 Task: Set the directory path prefix for the scene video filter to "D://".
Action: Mouse moved to (124, 13)
Screenshot: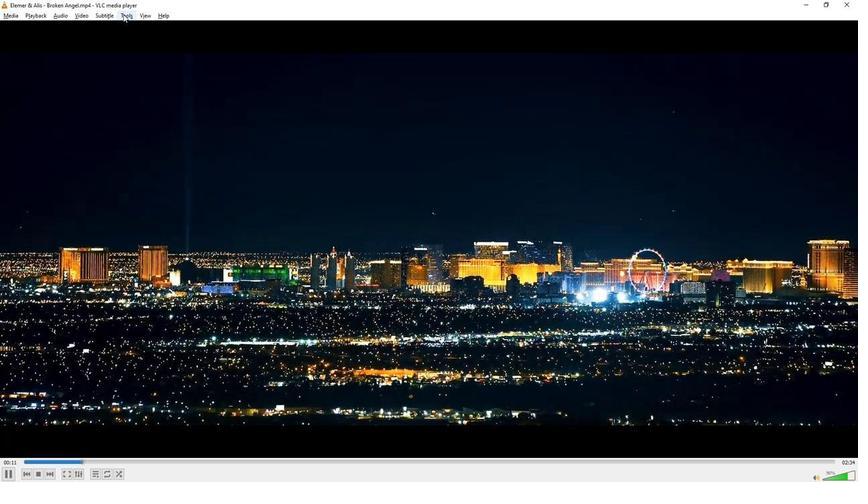 
Action: Mouse pressed left at (124, 13)
Screenshot: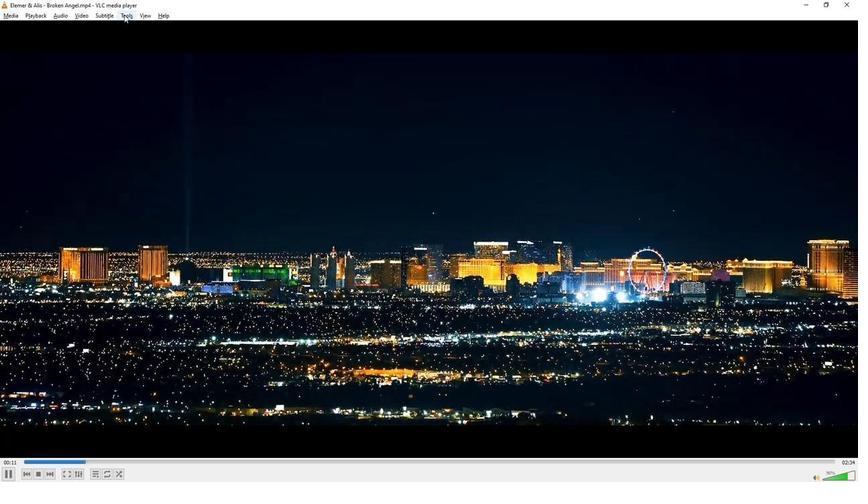 
Action: Mouse moved to (142, 120)
Screenshot: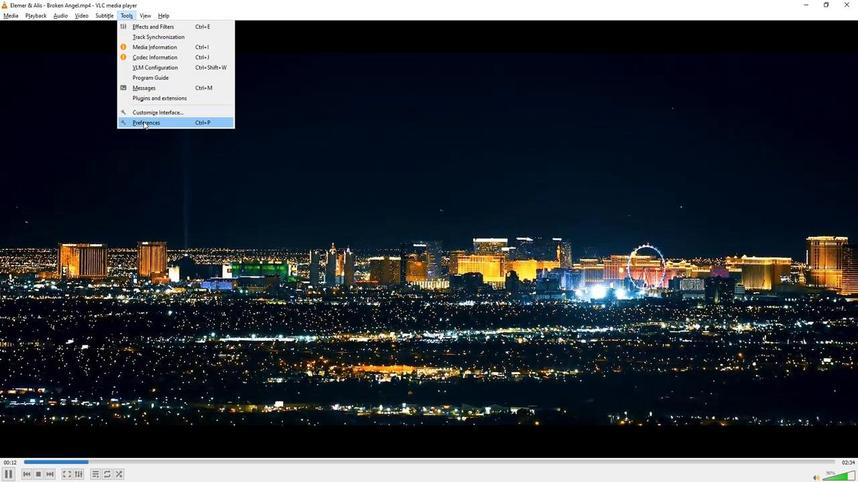 
Action: Mouse pressed left at (142, 120)
Screenshot: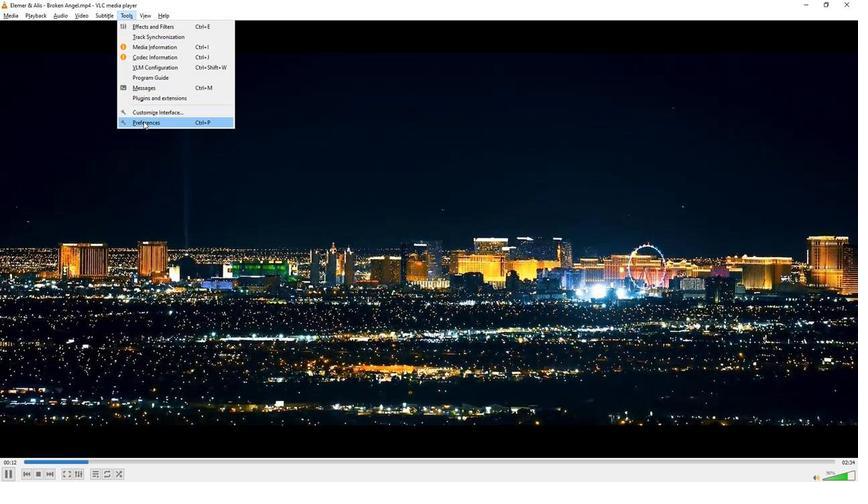 
Action: Mouse moved to (189, 383)
Screenshot: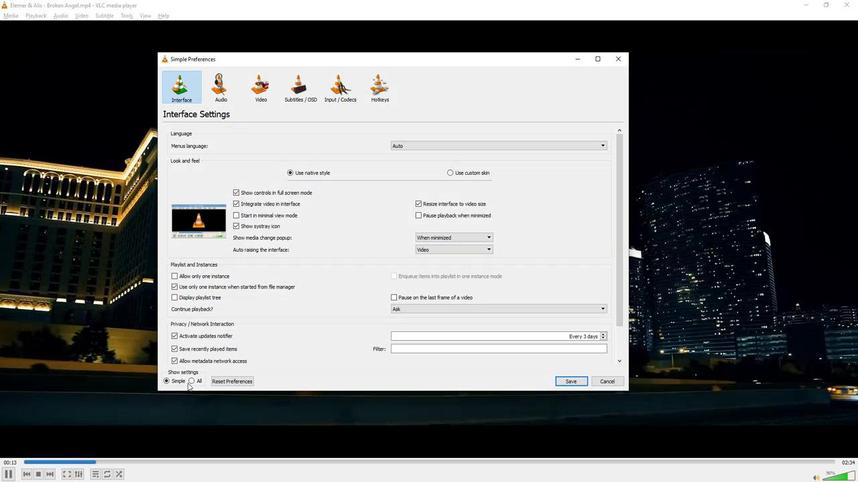 
Action: Mouse pressed left at (189, 383)
Screenshot: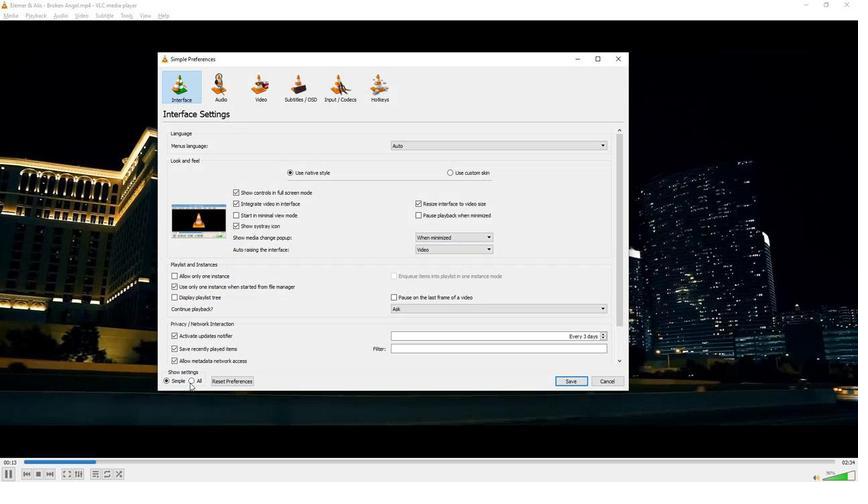
Action: Mouse moved to (215, 291)
Screenshot: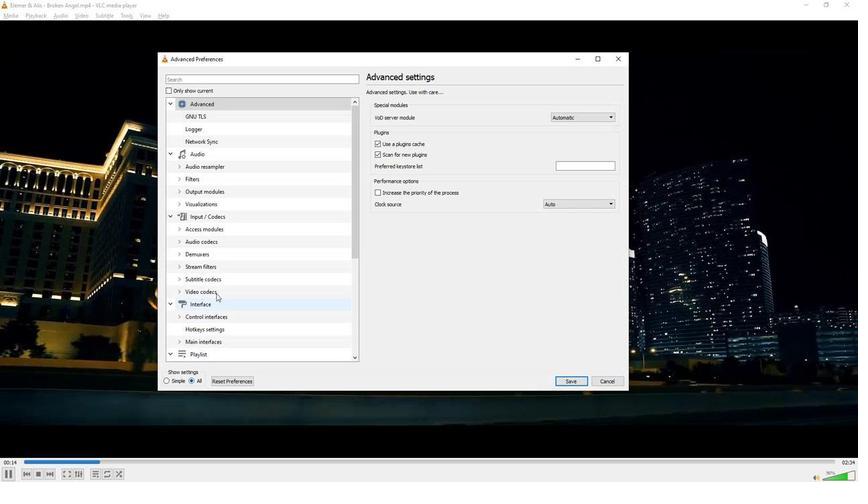 
Action: Mouse scrolled (215, 290) with delta (0, 0)
Screenshot: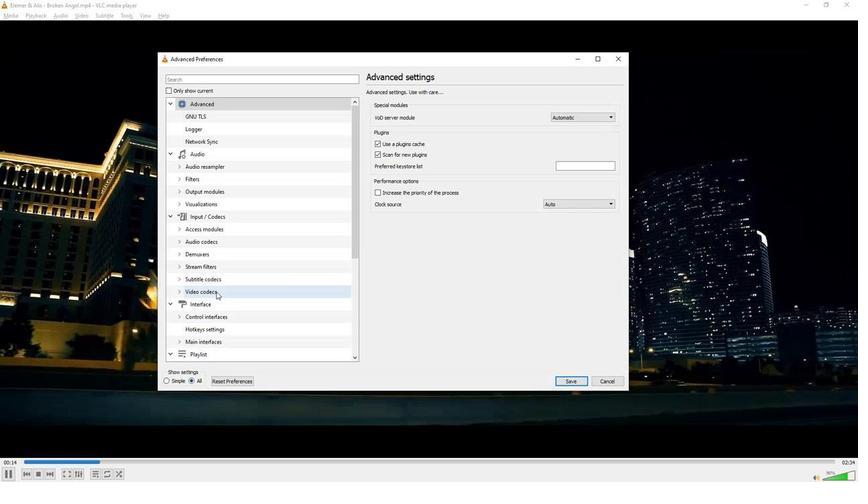 
Action: Mouse scrolled (215, 290) with delta (0, 0)
Screenshot: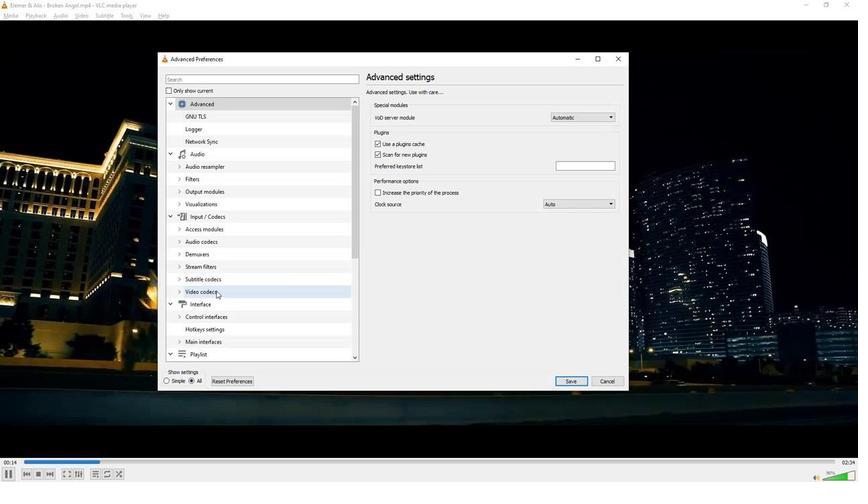 
Action: Mouse scrolled (215, 290) with delta (0, 0)
Screenshot: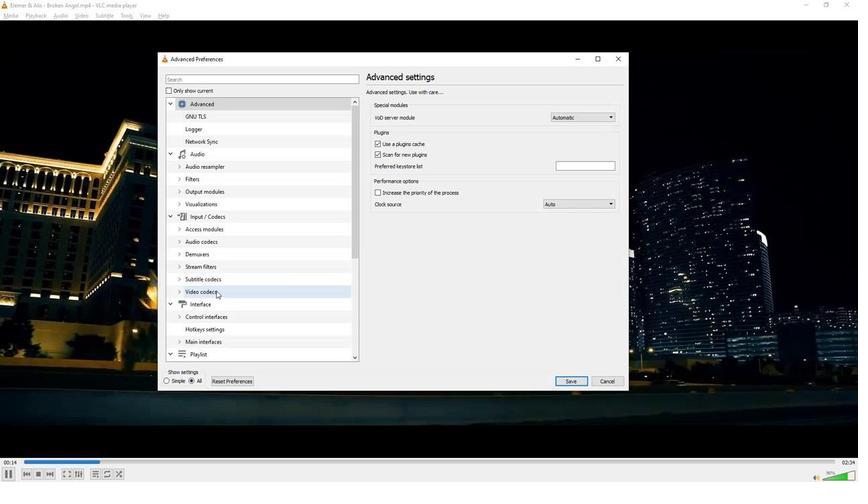 
Action: Mouse scrolled (215, 290) with delta (0, 0)
Screenshot: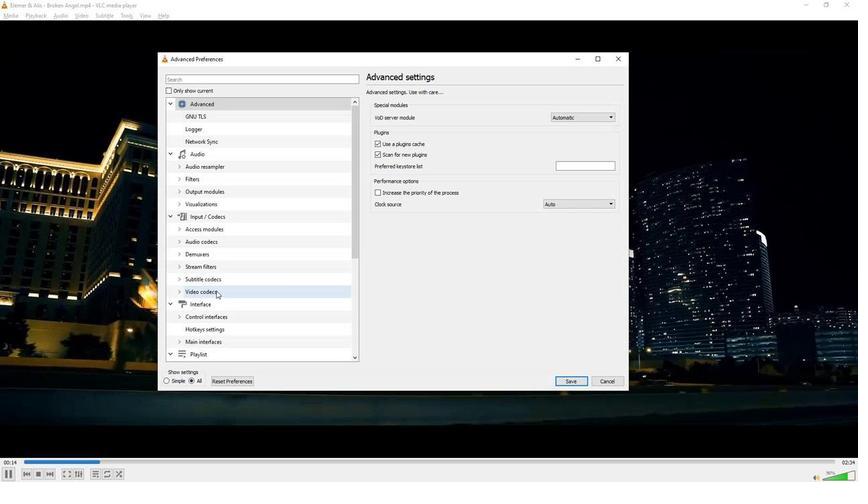 
Action: Mouse scrolled (215, 290) with delta (0, 0)
Screenshot: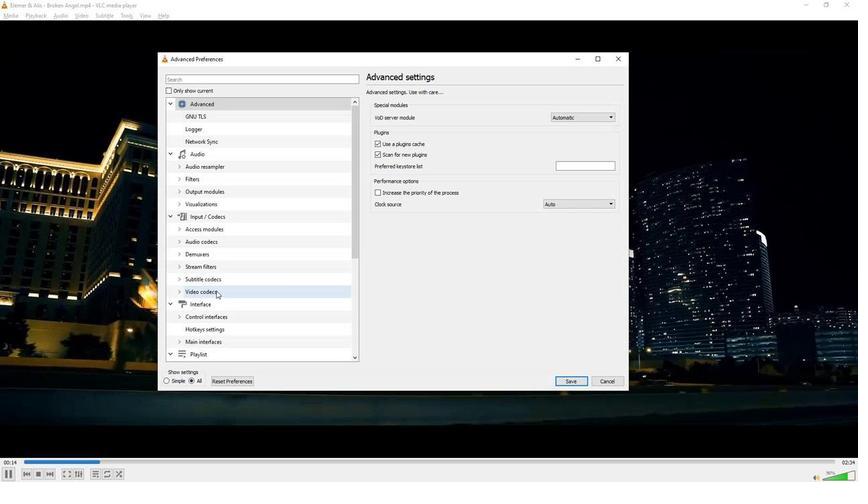 
Action: Mouse scrolled (215, 290) with delta (0, 0)
Screenshot: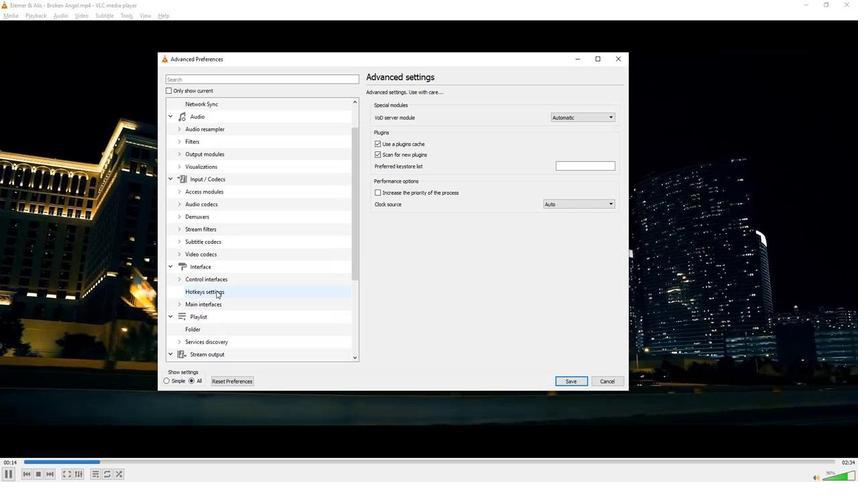 
Action: Mouse moved to (215, 291)
Screenshot: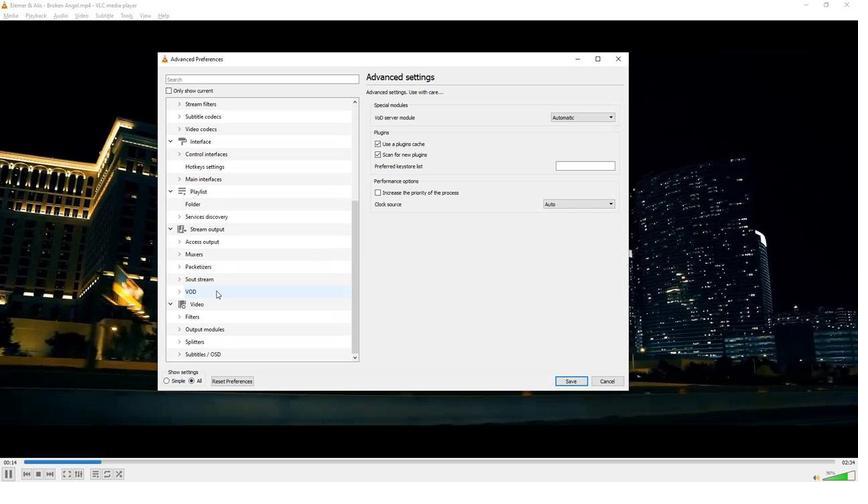 
Action: Mouse scrolled (215, 290) with delta (0, 0)
Screenshot: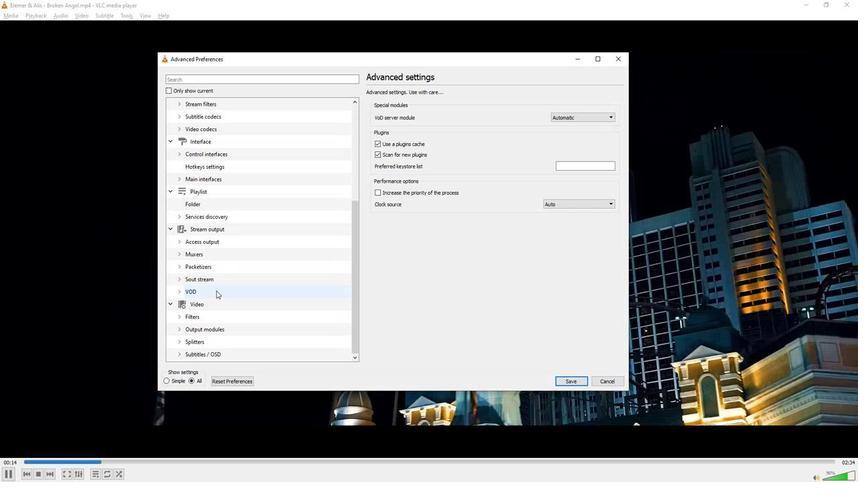 
Action: Mouse scrolled (215, 290) with delta (0, 0)
Screenshot: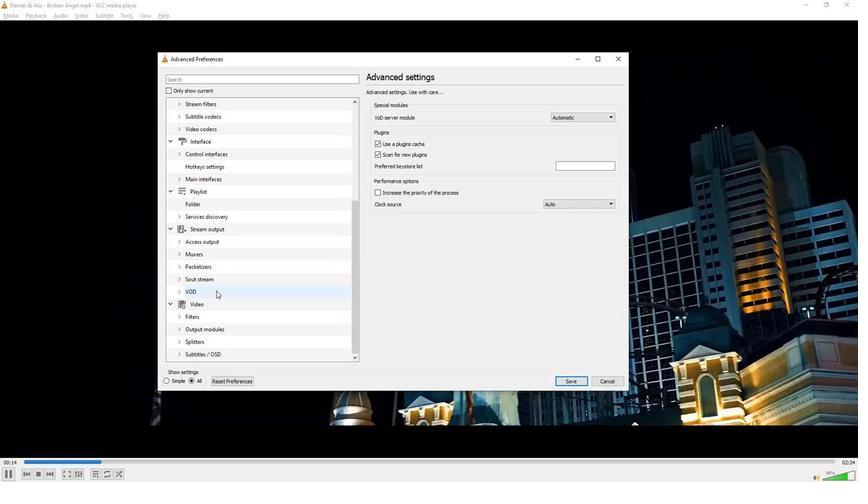 
Action: Mouse moved to (215, 291)
Screenshot: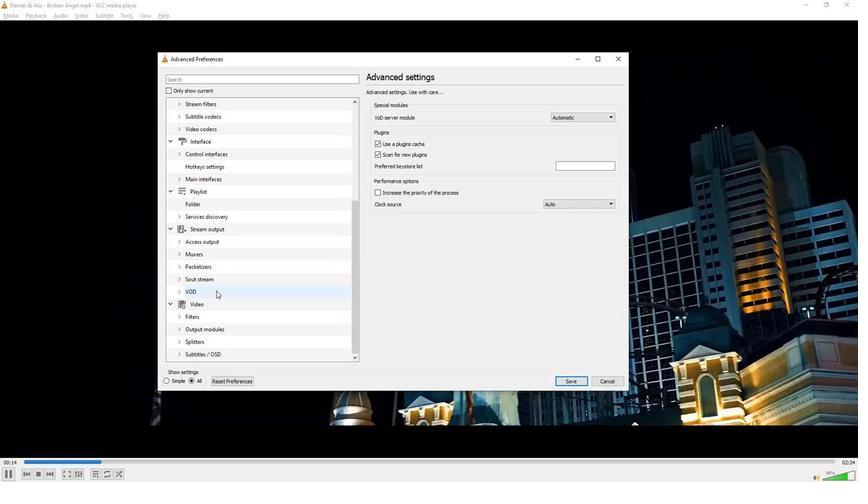 
Action: Mouse scrolled (215, 290) with delta (0, 0)
Screenshot: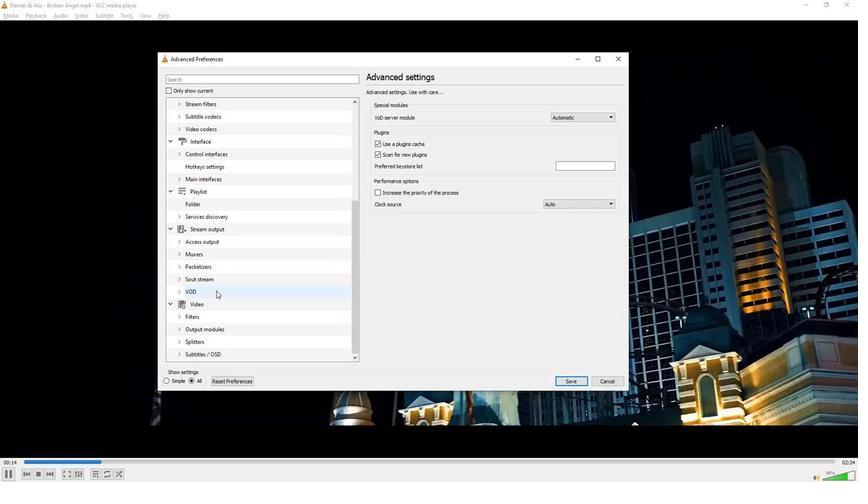 
Action: Mouse moved to (215, 291)
Screenshot: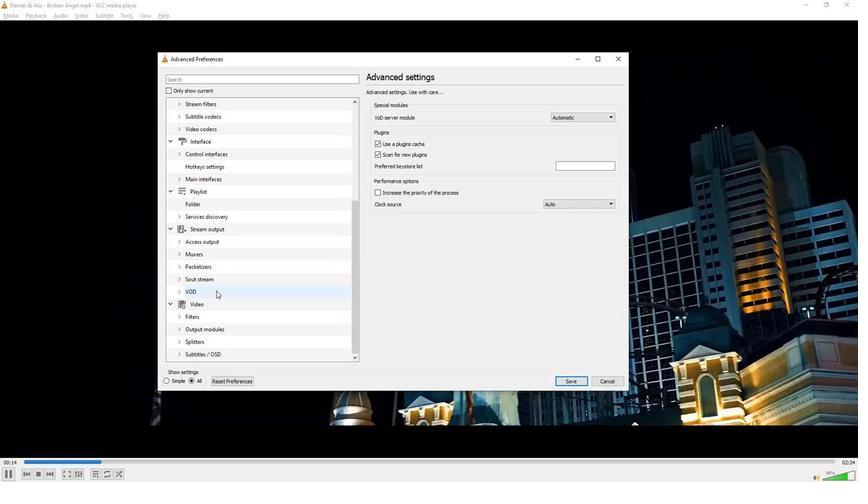 
Action: Mouse scrolled (215, 290) with delta (0, 0)
Screenshot: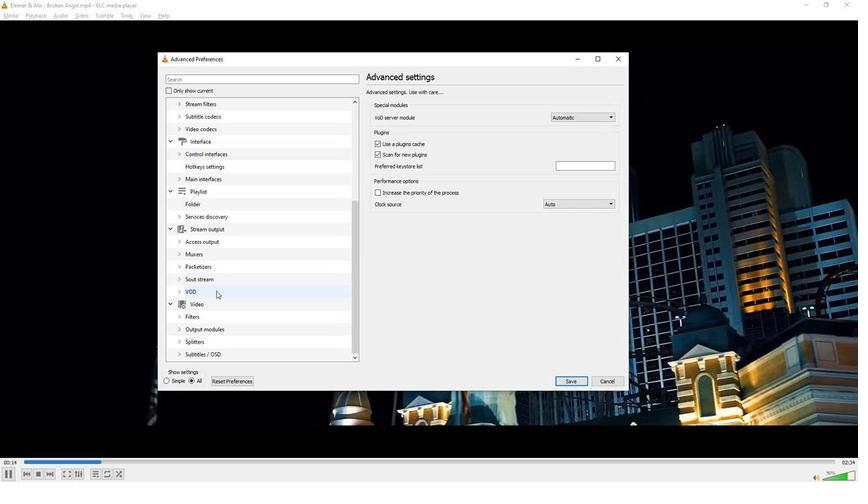 
Action: Mouse moved to (214, 291)
Screenshot: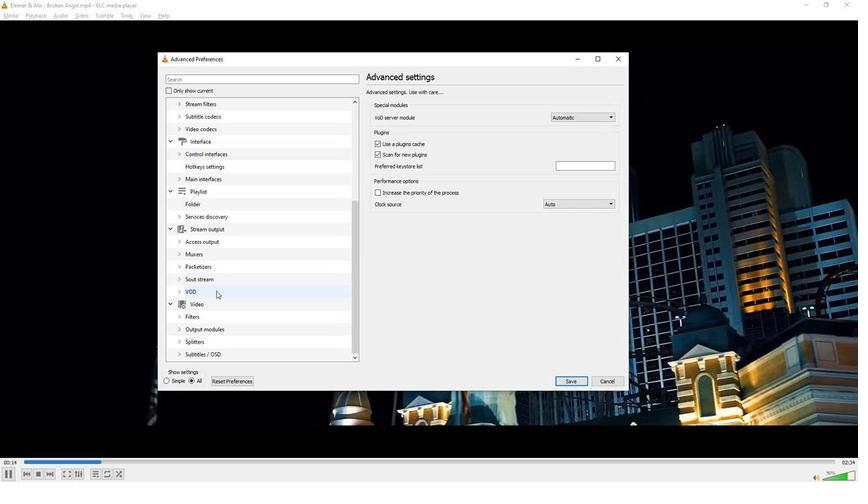 
Action: Mouse scrolled (214, 291) with delta (0, 0)
Screenshot: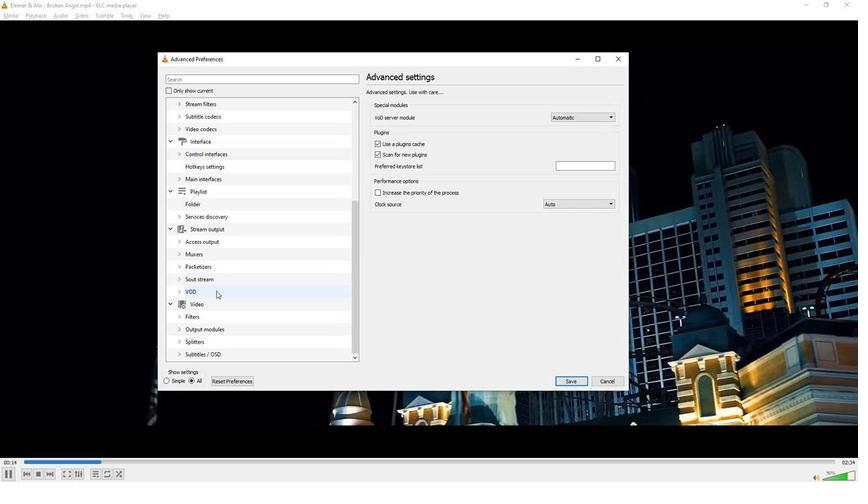 
Action: Mouse moved to (176, 319)
Screenshot: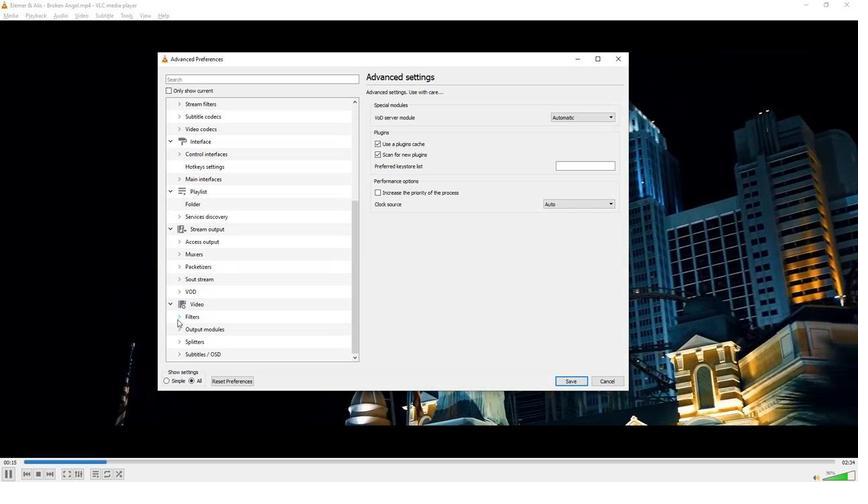 
Action: Mouse pressed left at (176, 319)
Screenshot: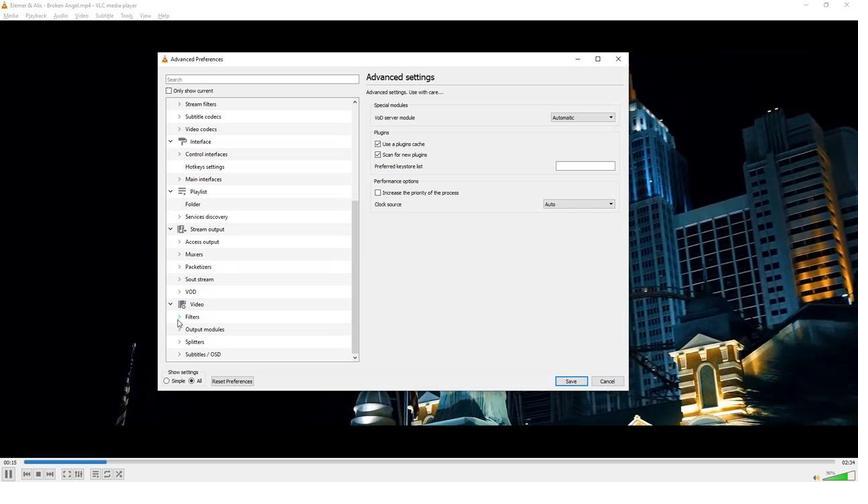 
Action: Mouse moved to (200, 276)
Screenshot: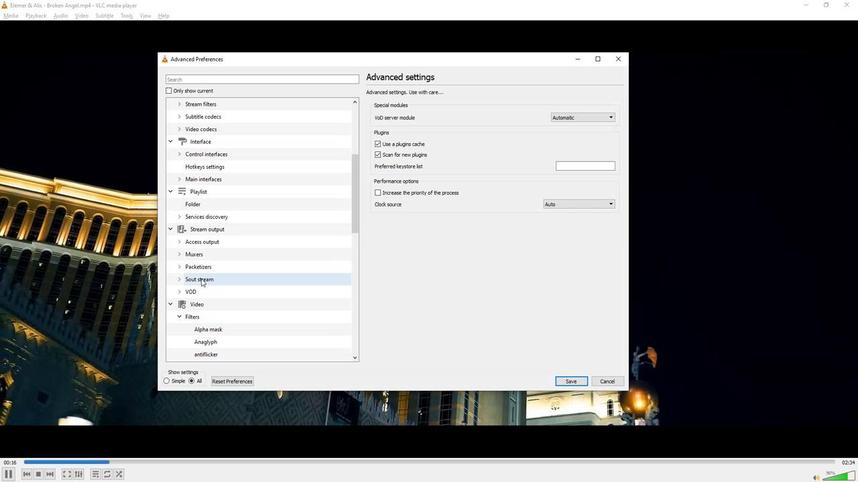 
Action: Mouse scrolled (200, 276) with delta (0, 0)
Screenshot: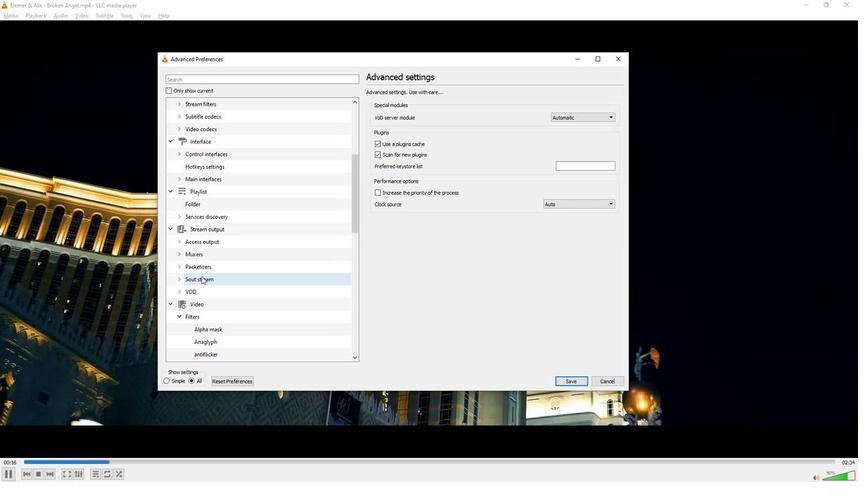 
Action: Mouse scrolled (200, 276) with delta (0, 0)
Screenshot: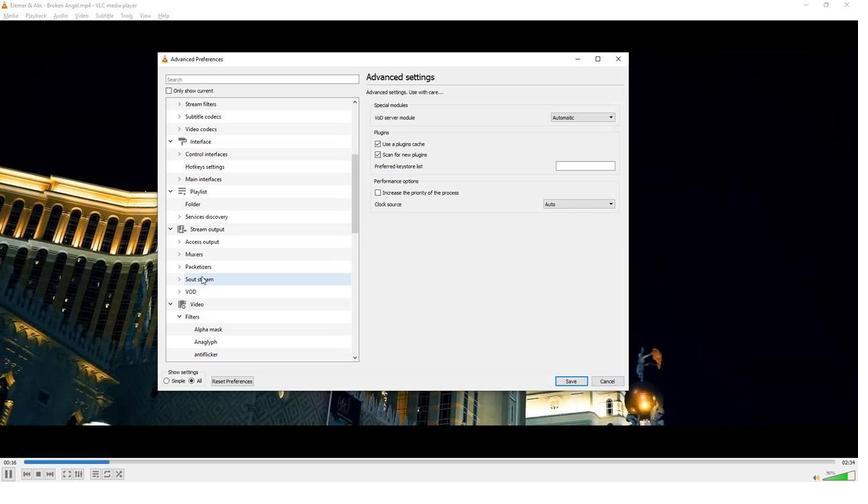 
Action: Mouse scrolled (200, 276) with delta (0, 0)
Screenshot: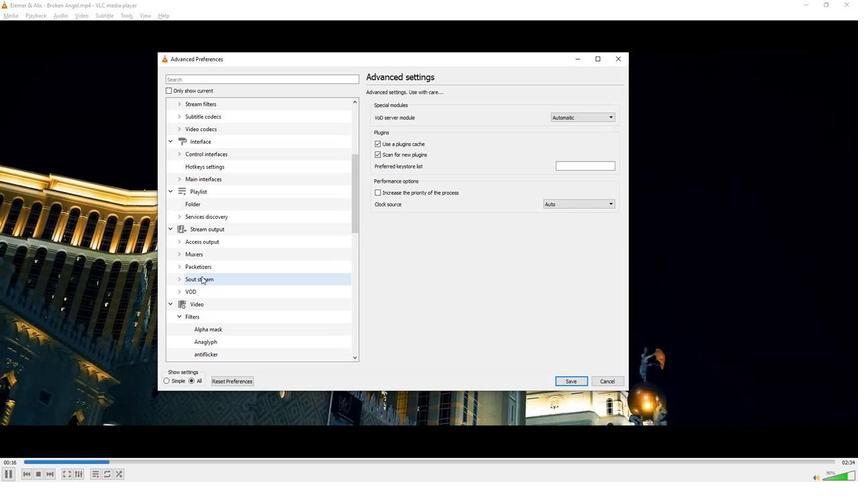 
Action: Mouse scrolled (200, 276) with delta (0, 0)
Screenshot: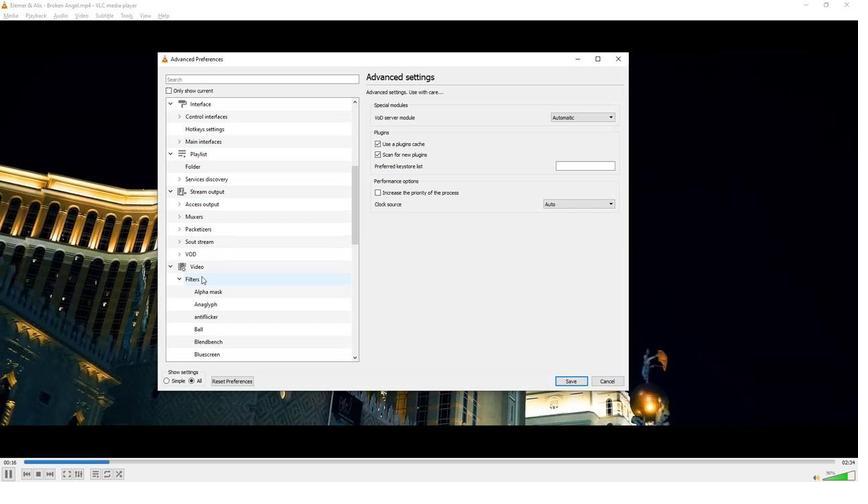 
Action: Mouse scrolled (200, 276) with delta (0, 0)
Screenshot: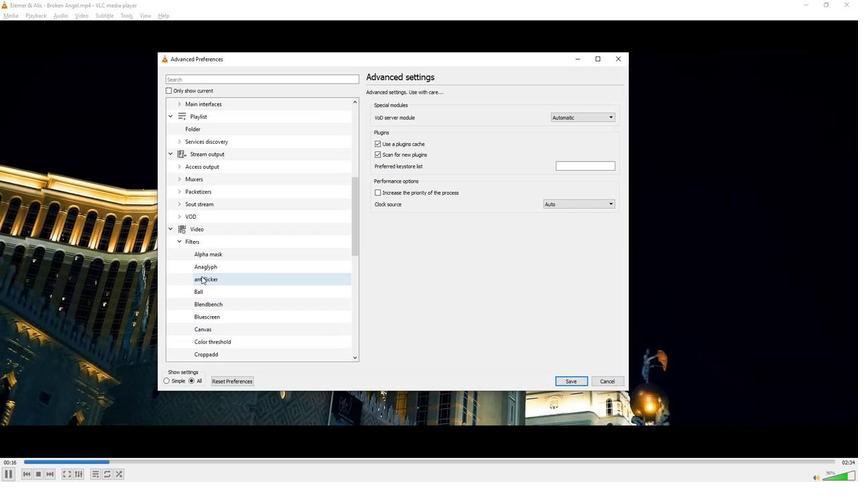 
Action: Mouse scrolled (200, 276) with delta (0, 0)
Screenshot: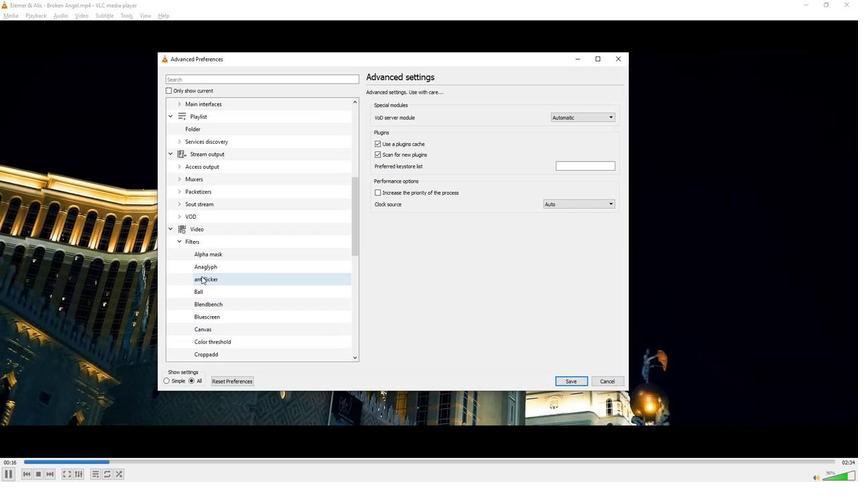 
Action: Mouse scrolled (200, 276) with delta (0, 0)
Screenshot: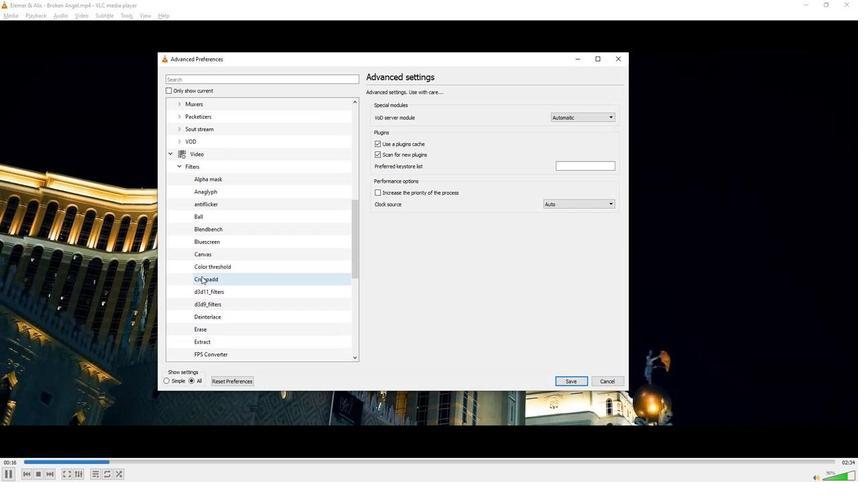 
Action: Mouse scrolled (200, 276) with delta (0, 0)
Screenshot: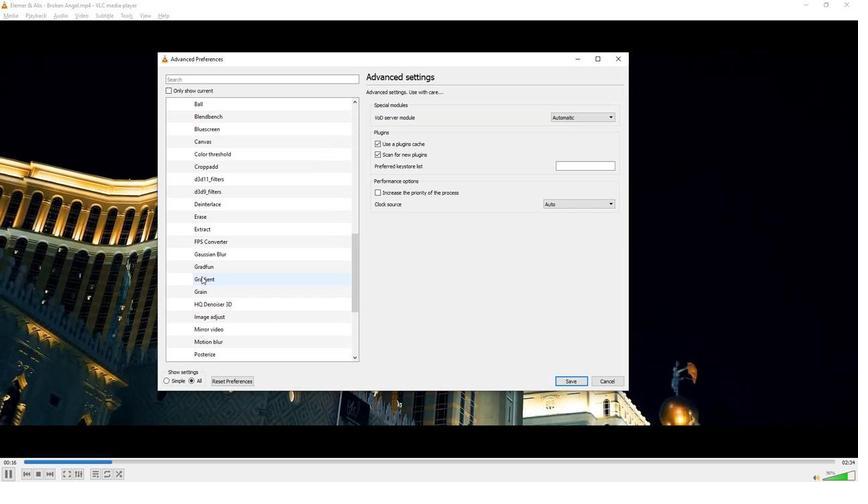 
Action: Mouse scrolled (200, 276) with delta (0, 0)
Screenshot: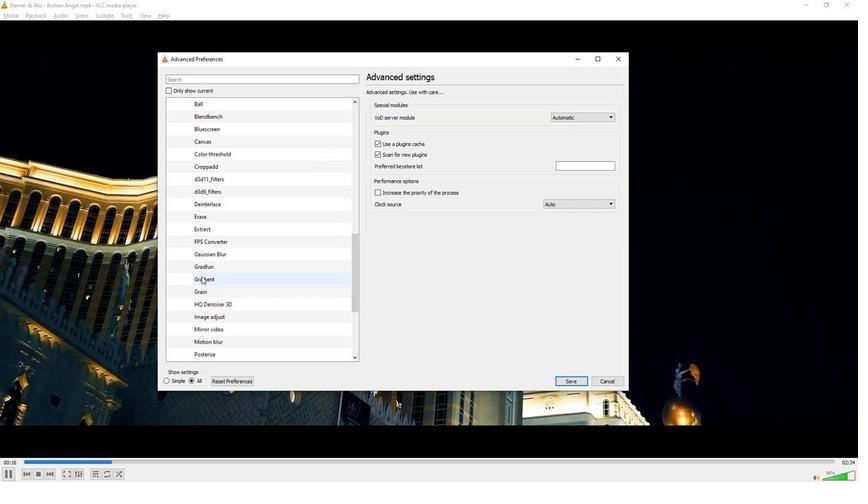 
Action: Mouse scrolled (200, 276) with delta (0, 0)
Screenshot: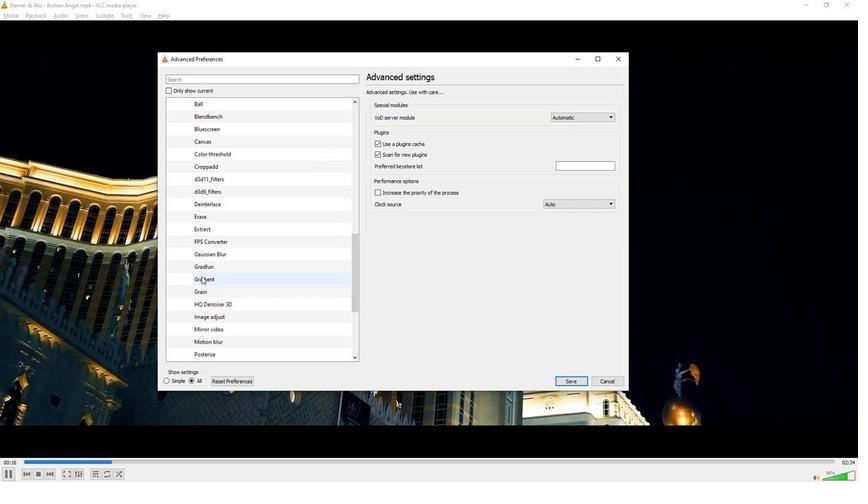 
Action: Mouse scrolled (200, 276) with delta (0, 0)
Screenshot: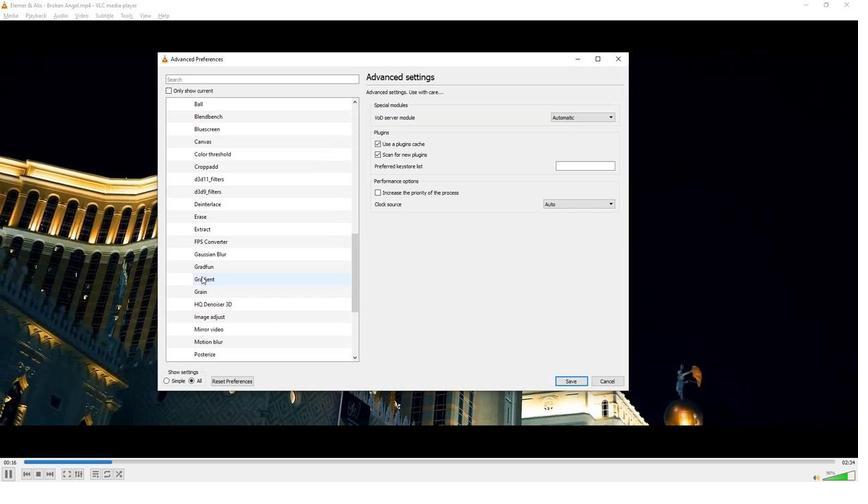 
Action: Mouse scrolled (200, 276) with delta (0, 0)
Screenshot: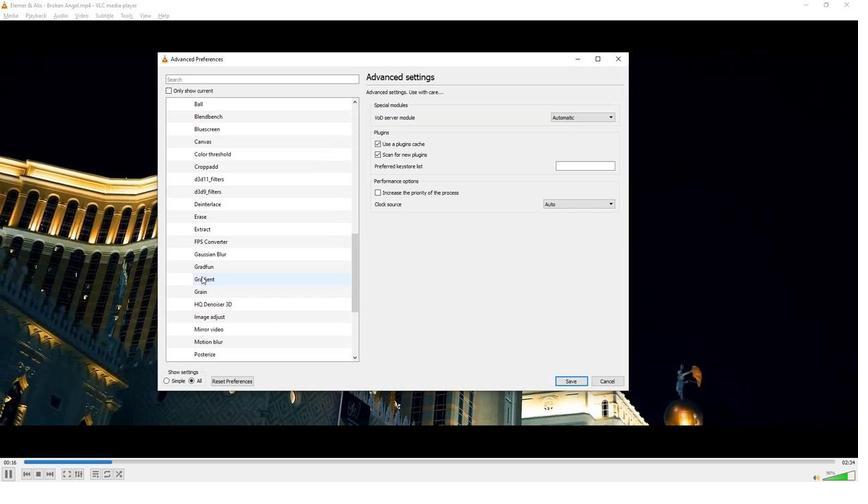 
Action: Mouse scrolled (200, 276) with delta (0, 0)
Screenshot: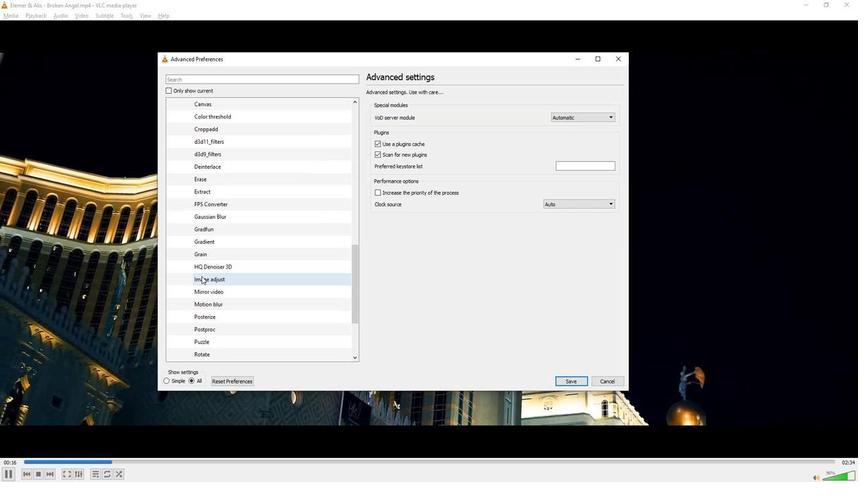 
Action: Mouse scrolled (200, 276) with delta (0, 0)
Screenshot: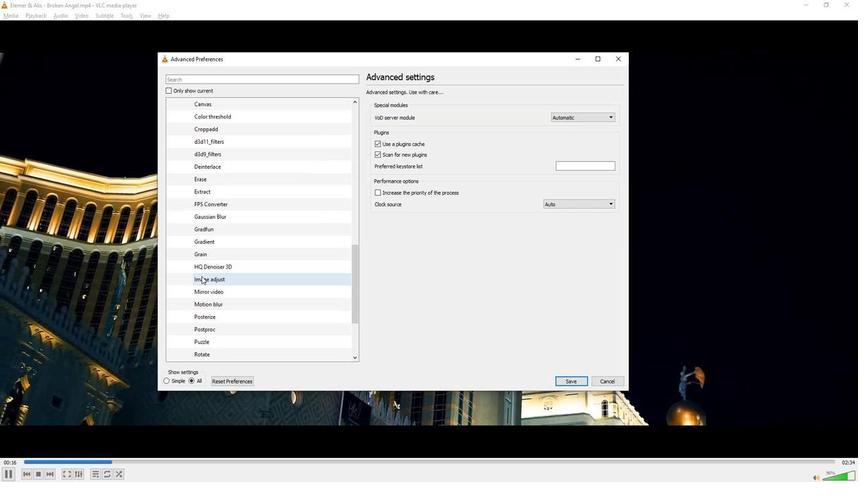 
Action: Mouse moved to (207, 264)
Screenshot: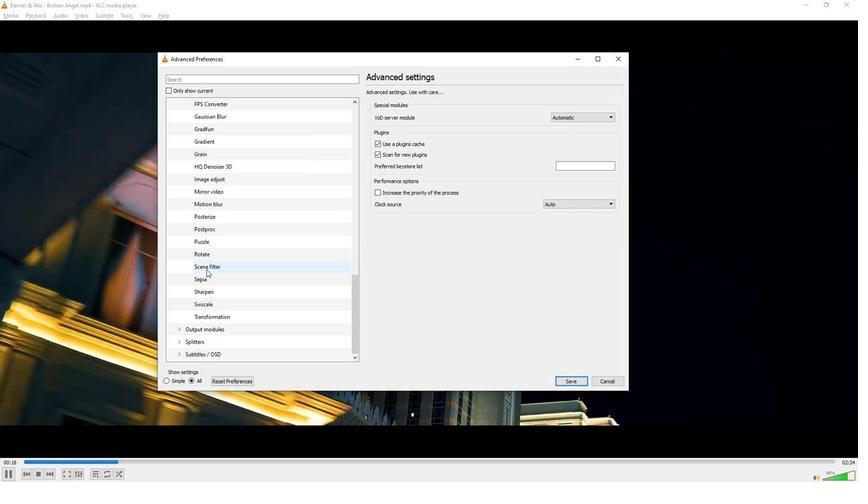 
Action: Mouse pressed left at (207, 264)
Screenshot: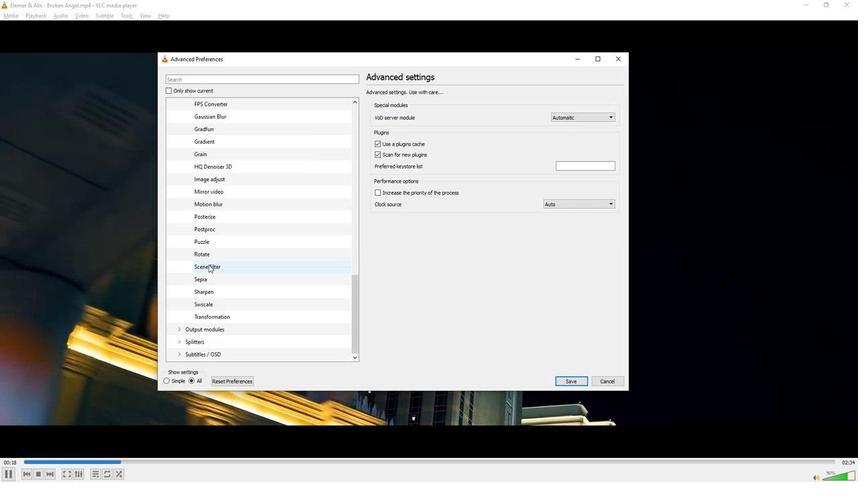 
Action: Mouse moved to (587, 155)
Screenshot: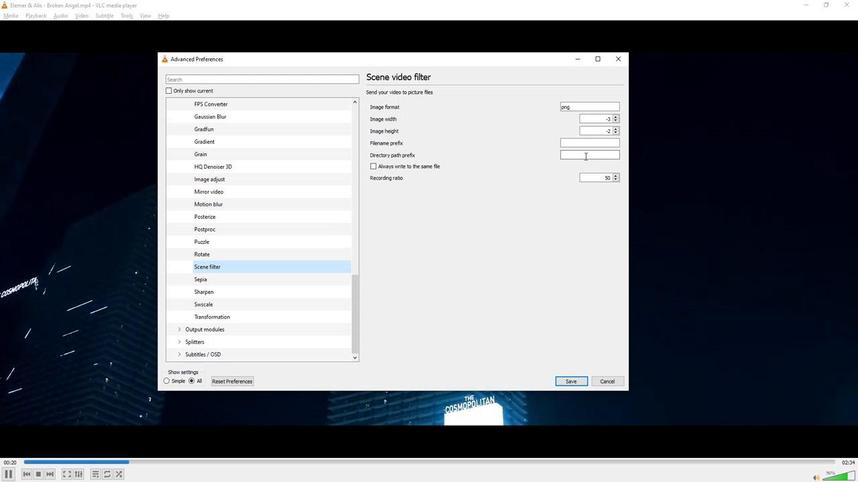 
Action: Mouse pressed left at (587, 155)
Screenshot: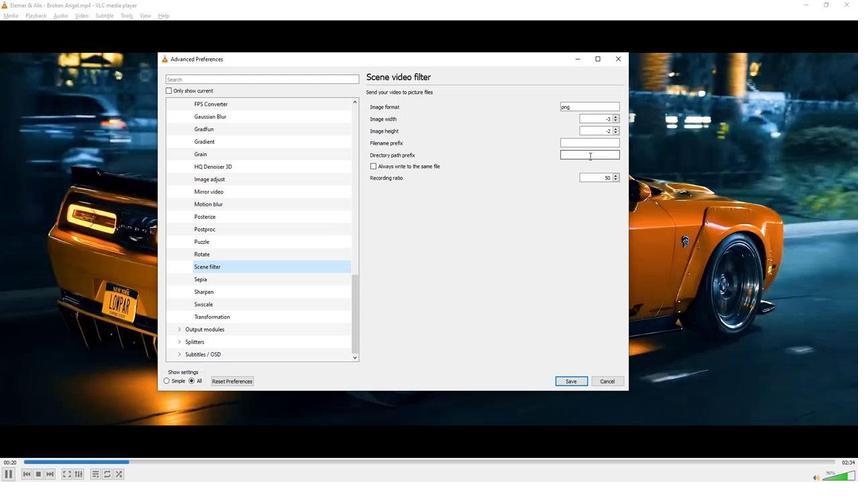 
Action: Key pressed <Key.shift><Key.shift><Key.shift><Key.shift><Key.shift>D<Key.shift_r>://
Screenshot: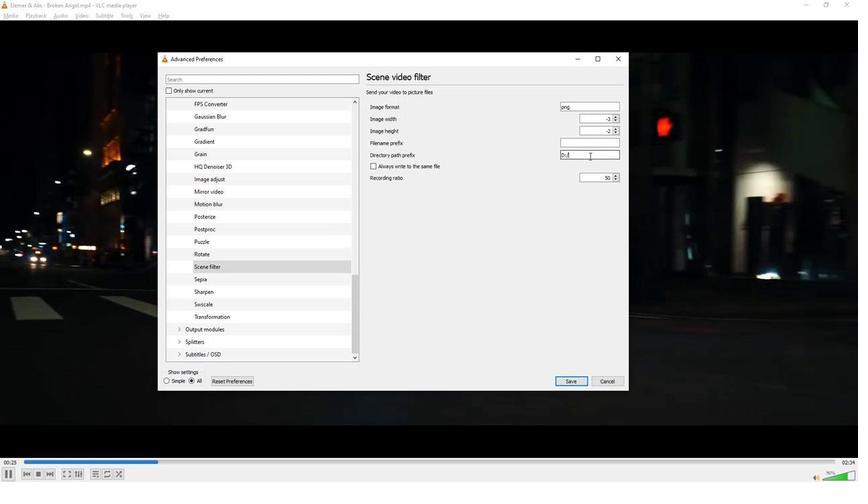 
